 Task: In the  document character. Add the mentioned hyperlink after second sentence in main content 'in.pinterest.com' Insert the picture of  'Aeroplane' with name   Aeroplane.png  Change shape height to 4
Action: Mouse moved to (721, 131)
Screenshot: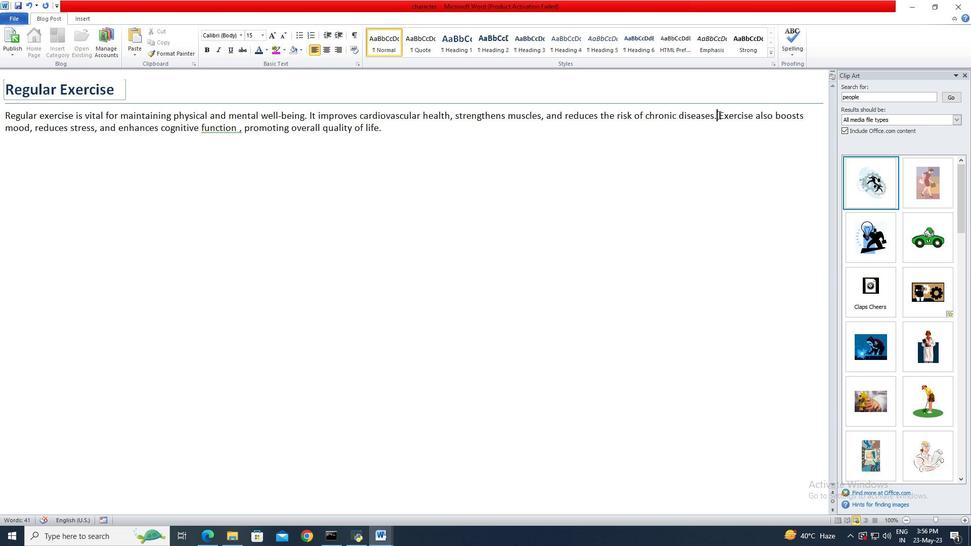 
Action: Mouse pressed left at (718, 114)
Screenshot: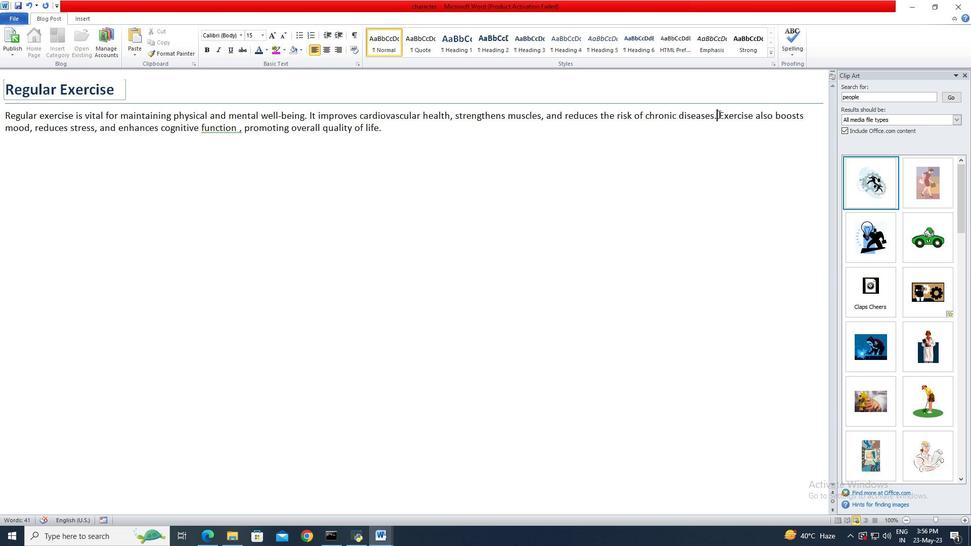 
Action: Mouse moved to (721, 138)
Screenshot: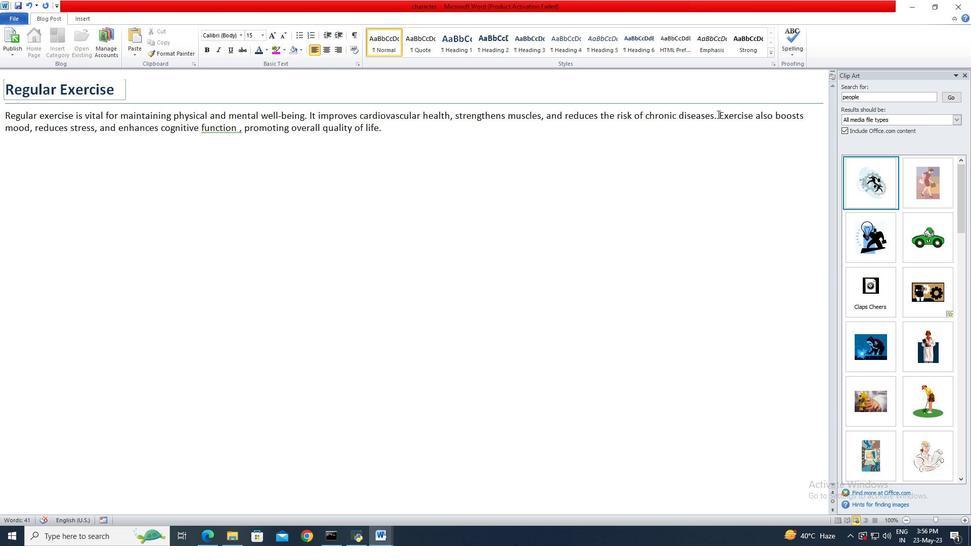 
Action: Key pressed <Key.space><Key.right><Key.left><Key.left>
Screenshot: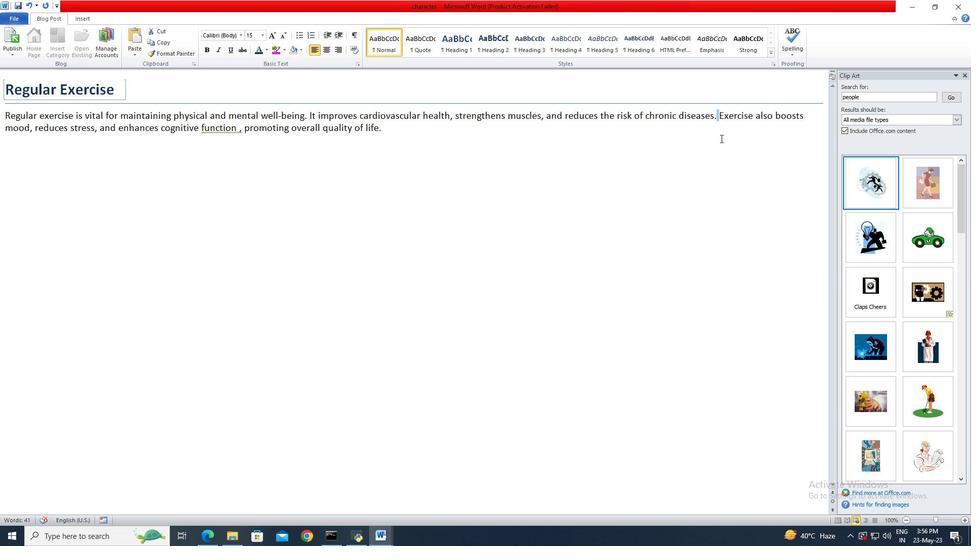 
Action: Mouse moved to (92, 21)
Screenshot: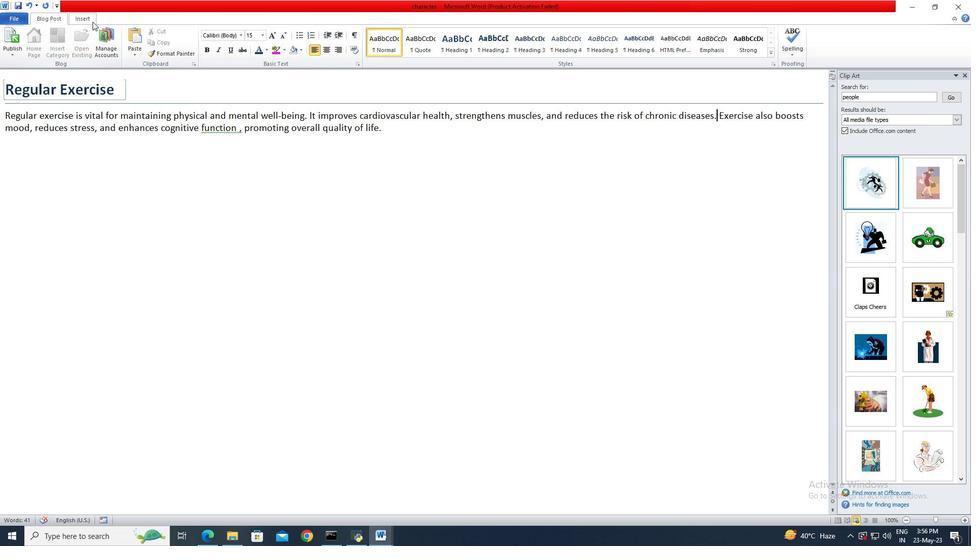 
Action: Mouse pressed left at (92, 21)
Screenshot: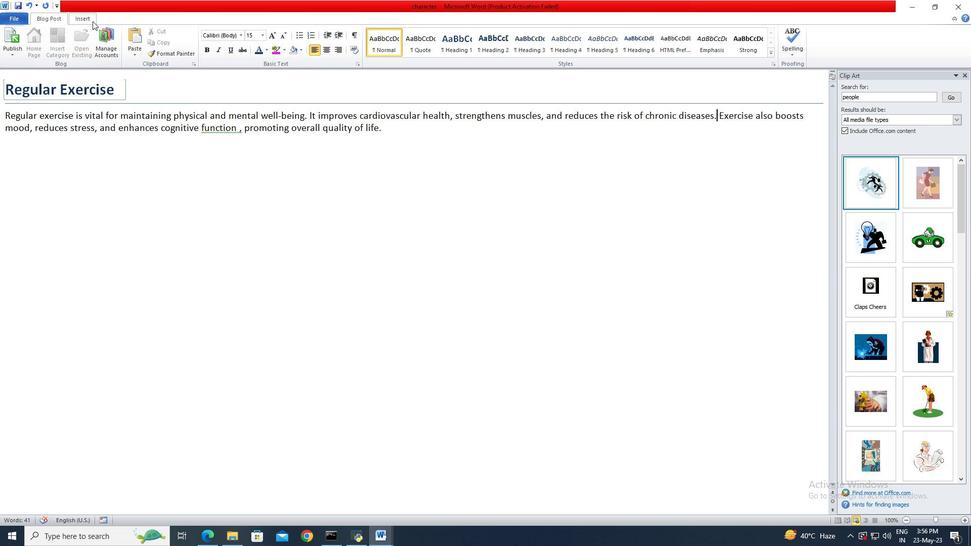 
Action: Mouse moved to (183, 48)
Screenshot: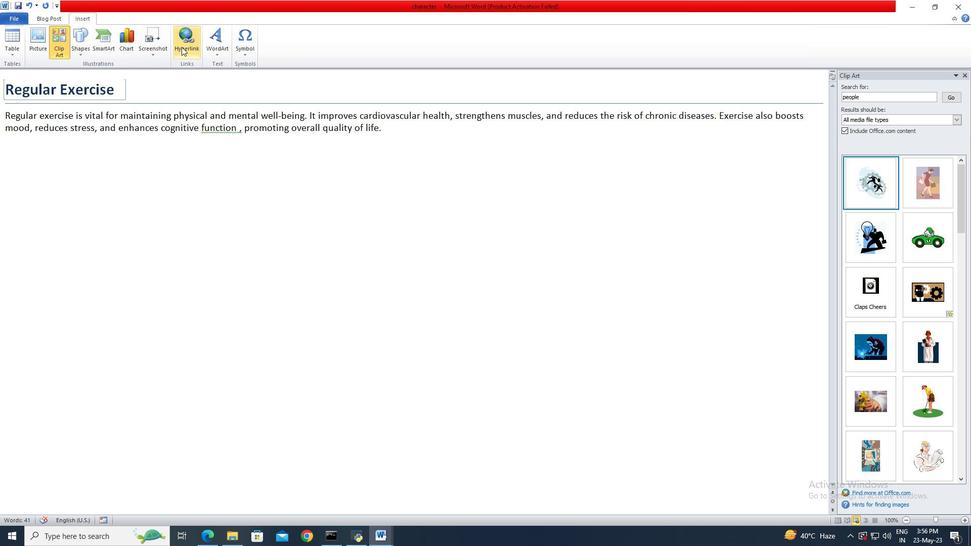 
Action: Mouse pressed left at (183, 48)
Screenshot: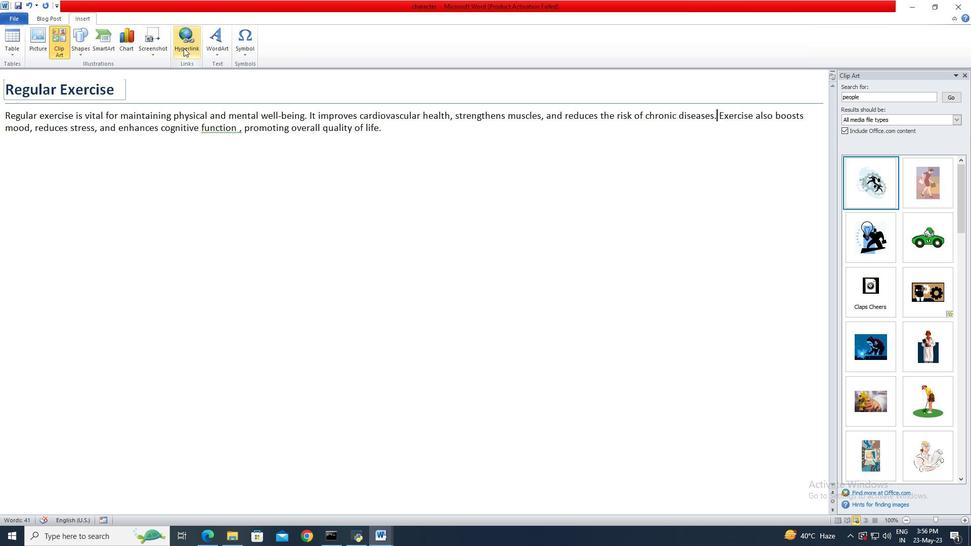 
Action: Mouse moved to (411, 309)
Screenshot: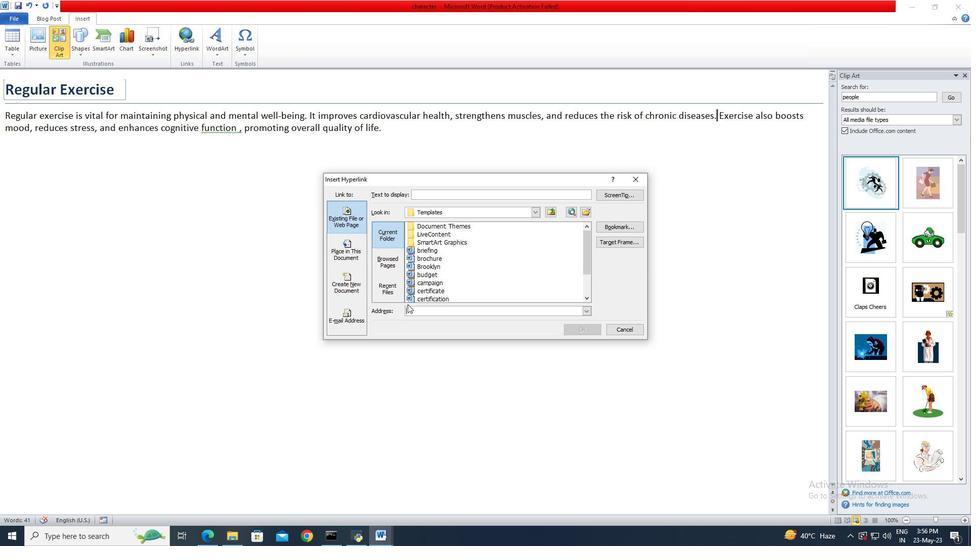 
Action: Mouse pressed left at (411, 309)
Screenshot: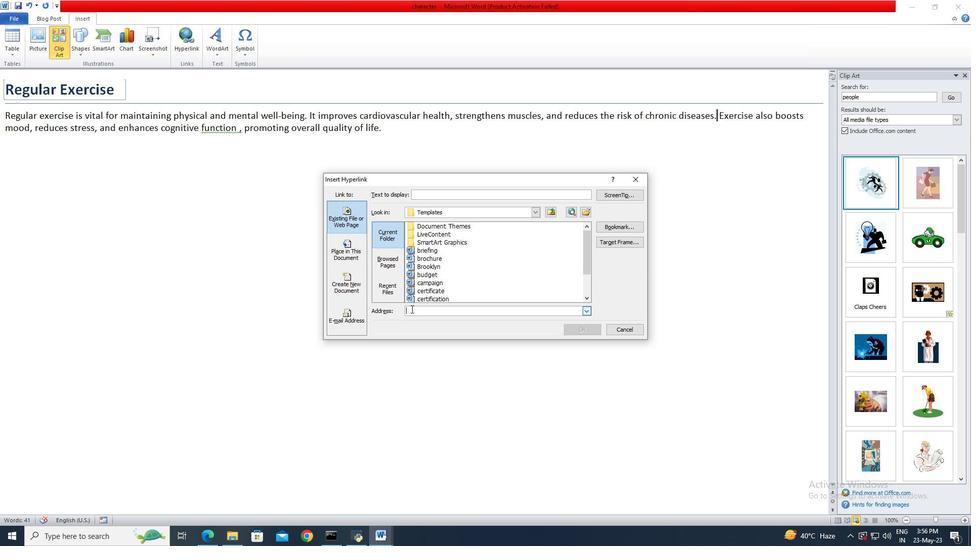 
Action: Key pressed in.pinterest.com
Screenshot: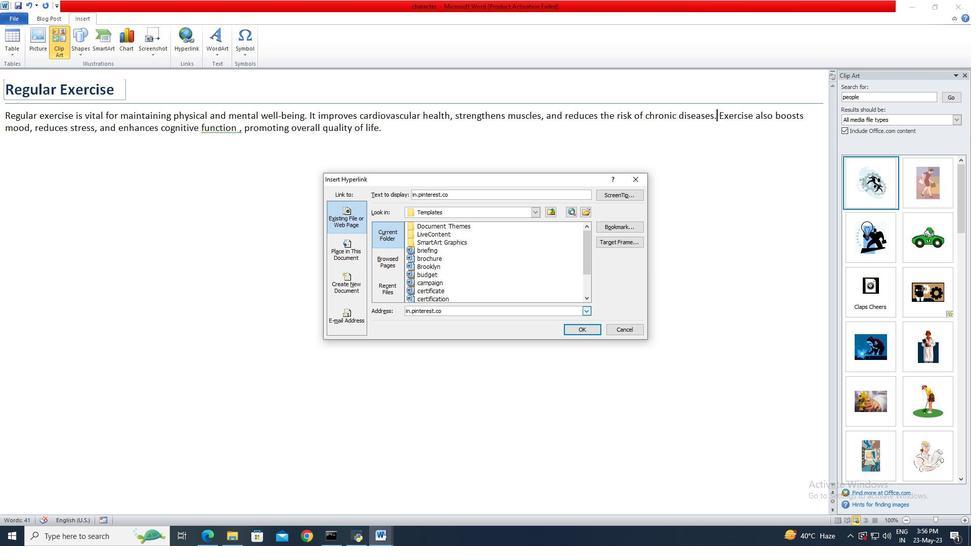 
Action: Mouse moved to (585, 332)
Screenshot: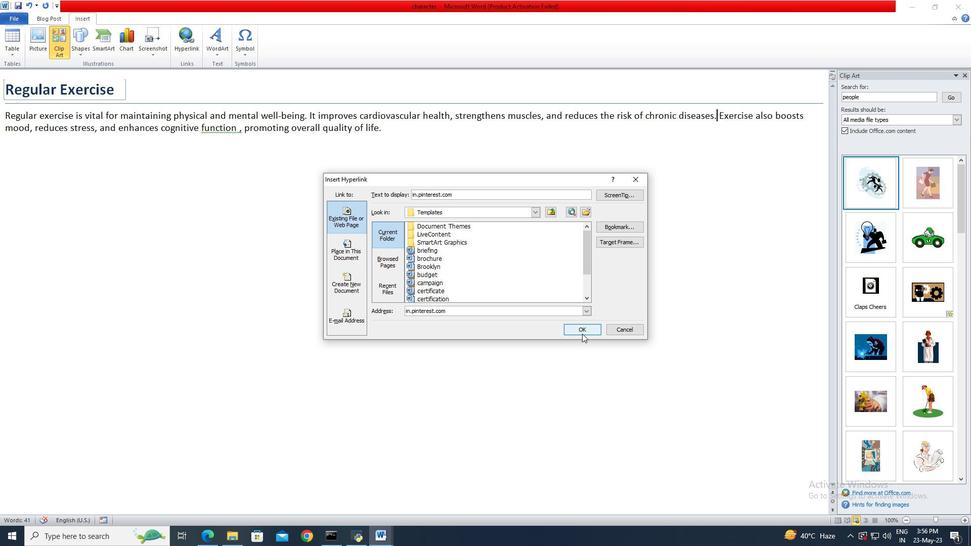
Action: Mouse pressed left at (585, 332)
Screenshot: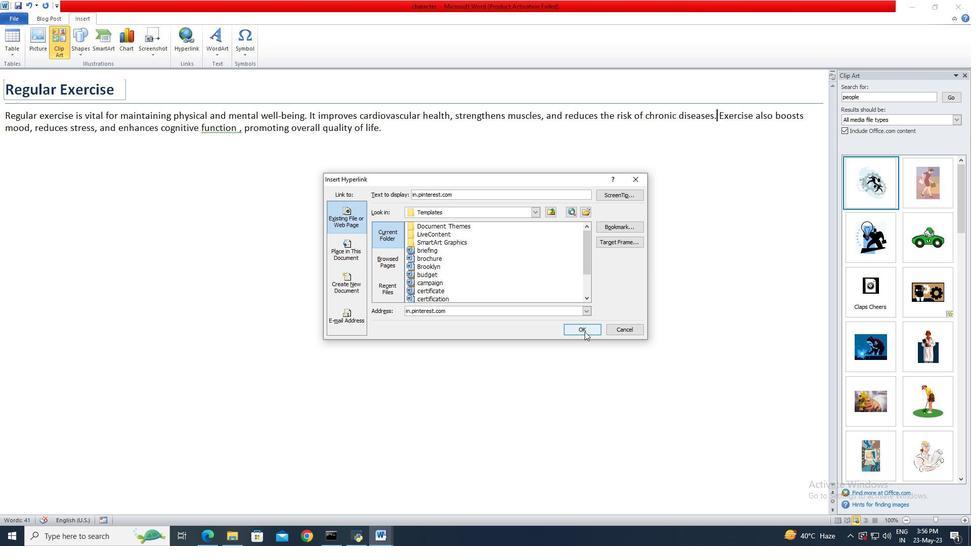 
Action: Mouse moved to (47, 50)
Screenshot: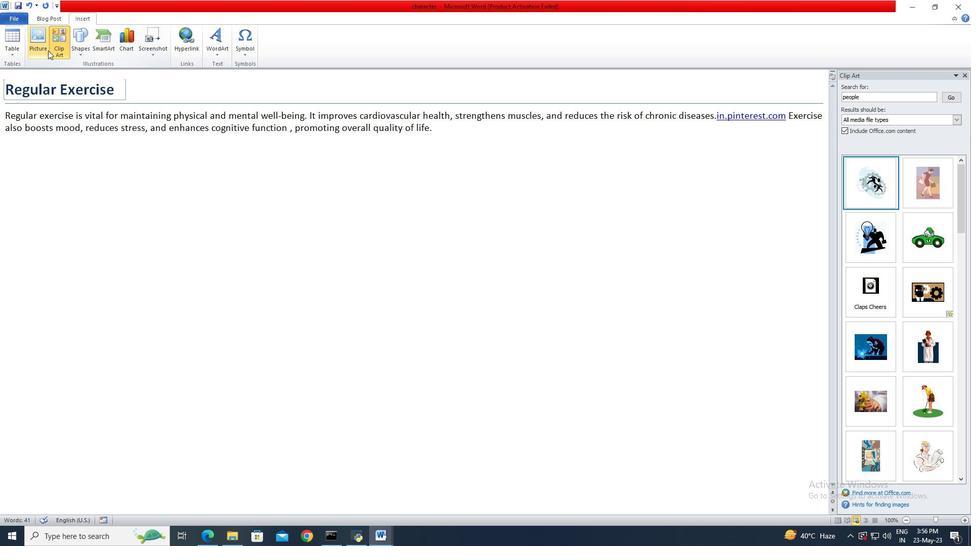 
Action: Mouse pressed left at (47, 50)
Screenshot: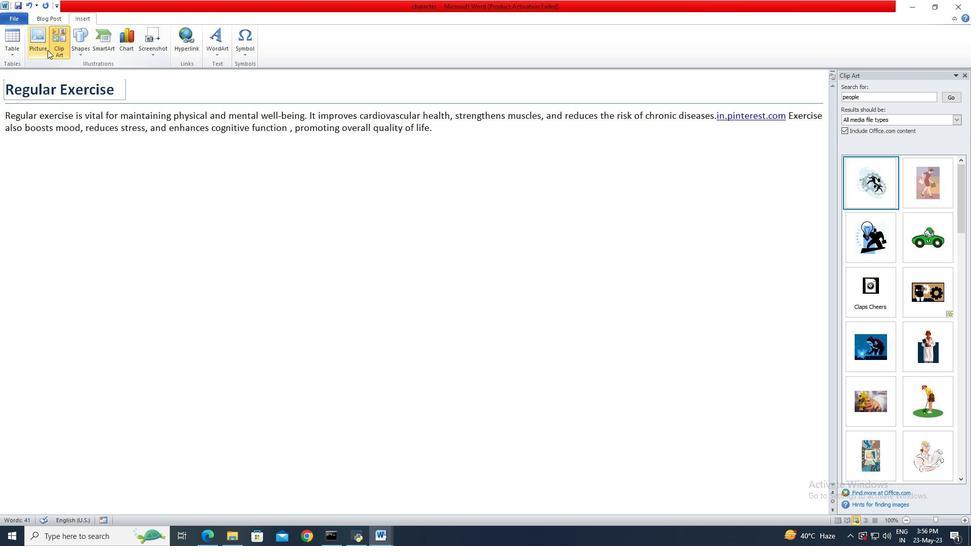
Action: Mouse moved to (111, 87)
Screenshot: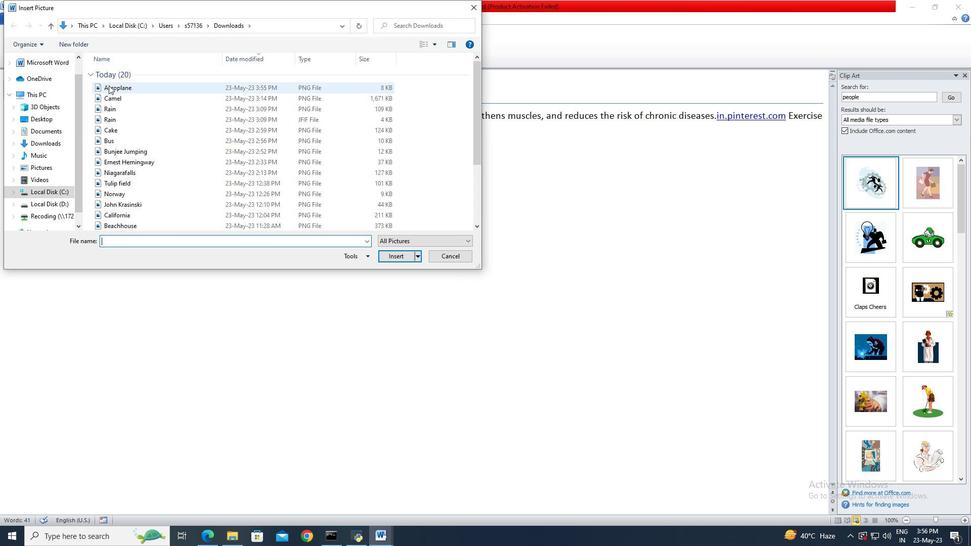 
Action: Mouse pressed left at (111, 87)
Screenshot: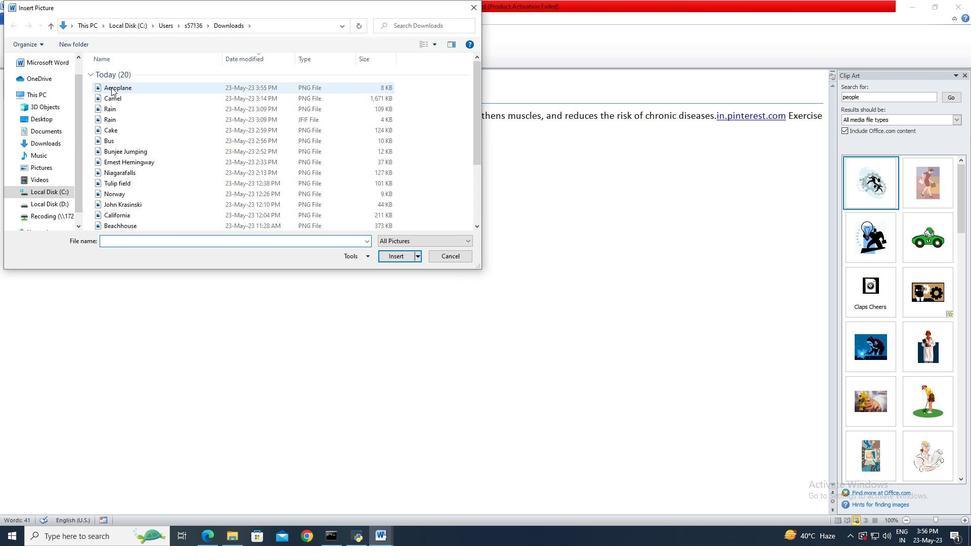 
Action: Mouse moved to (391, 260)
Screenshot: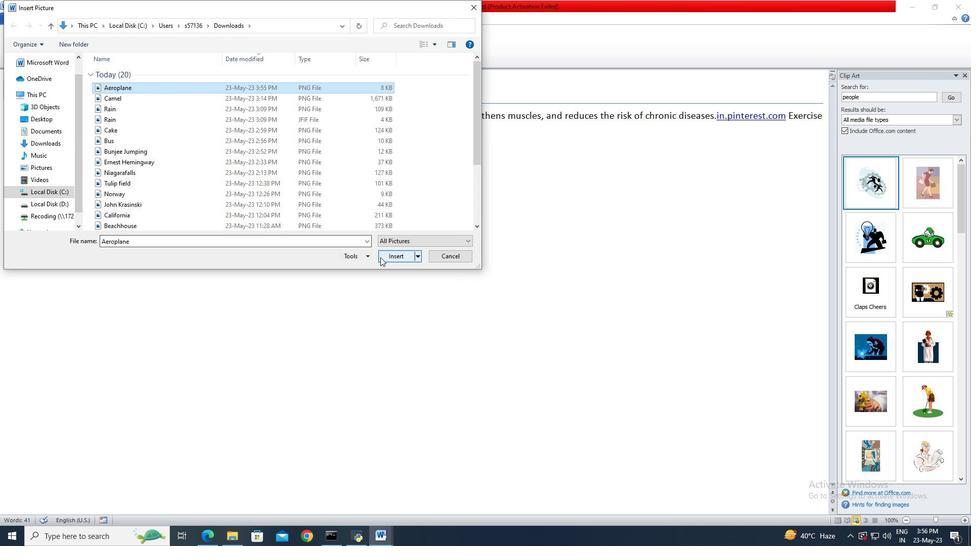 
Action: Mouse pressed left at (391, 260)
Screenshot: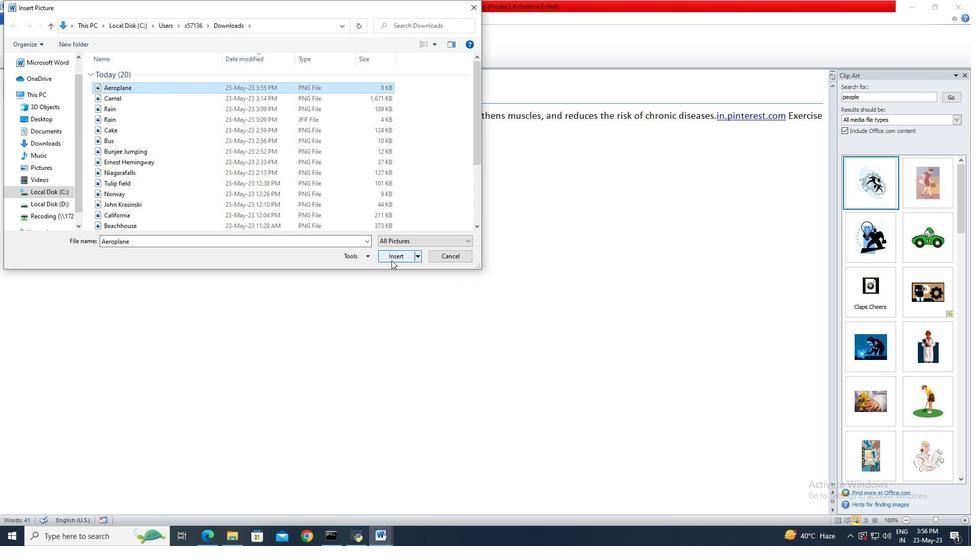 
Action: Mouse moved to (947, 37)
Screenshot: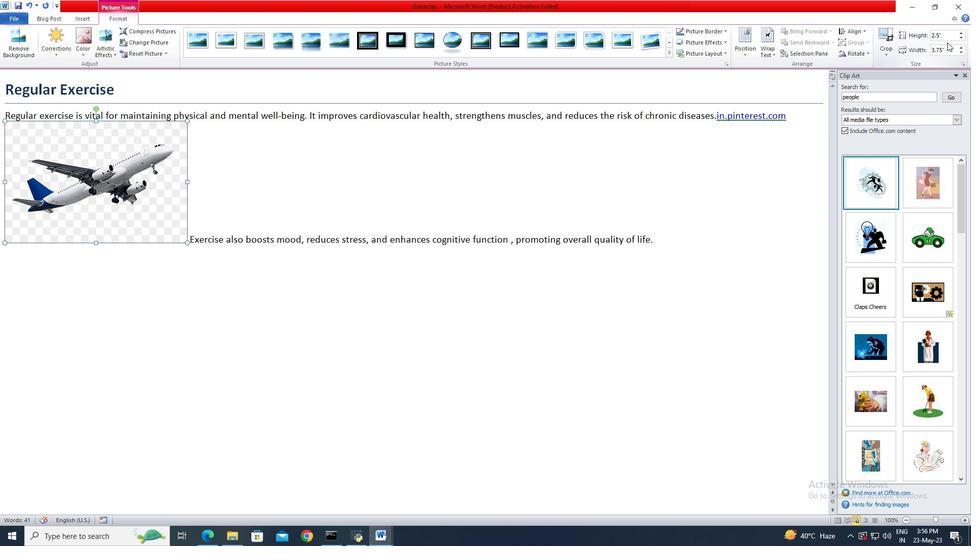 
Action: Mouse pressed left at (947, 37)
Screenshot: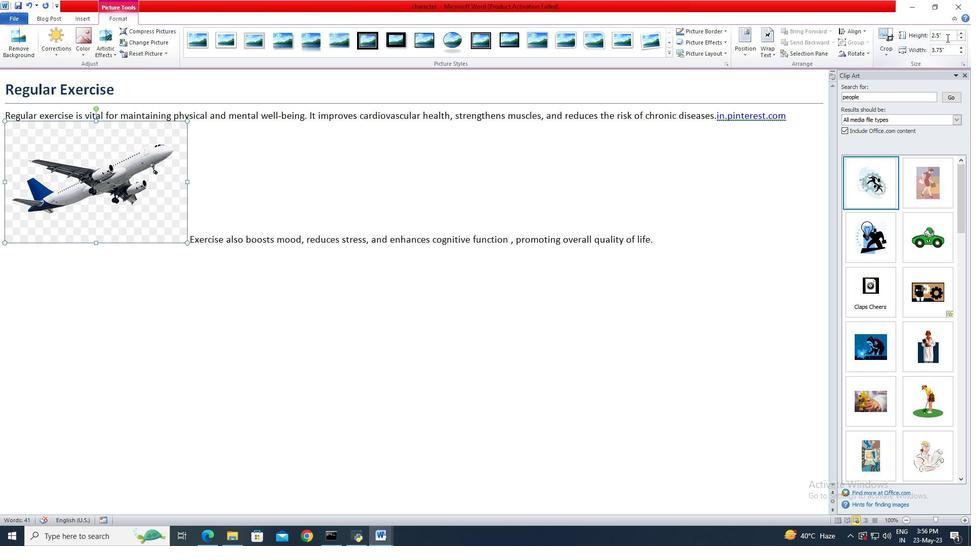 
Action: Mouse moved to (946, 37)
Screenshot: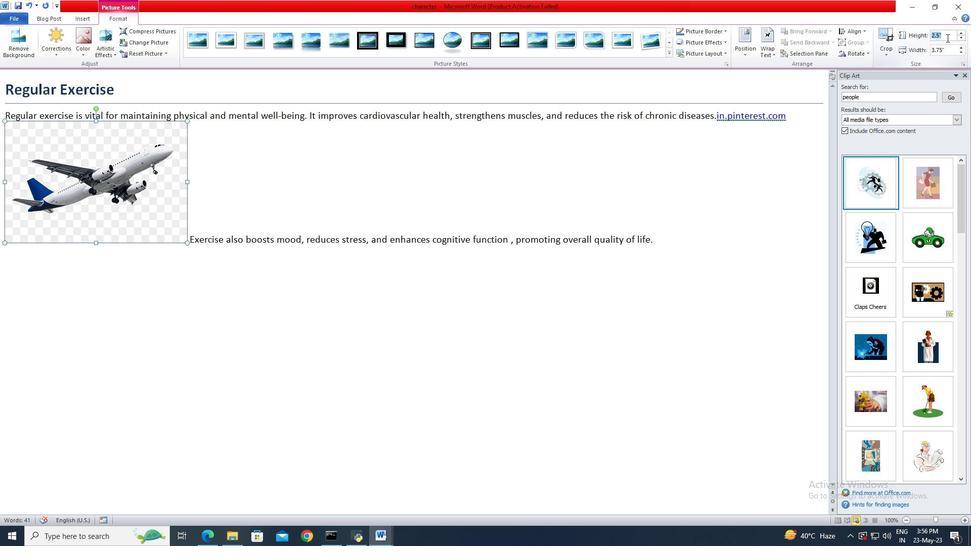
Action: Key pressed 4<Key.enter>
Screenshot: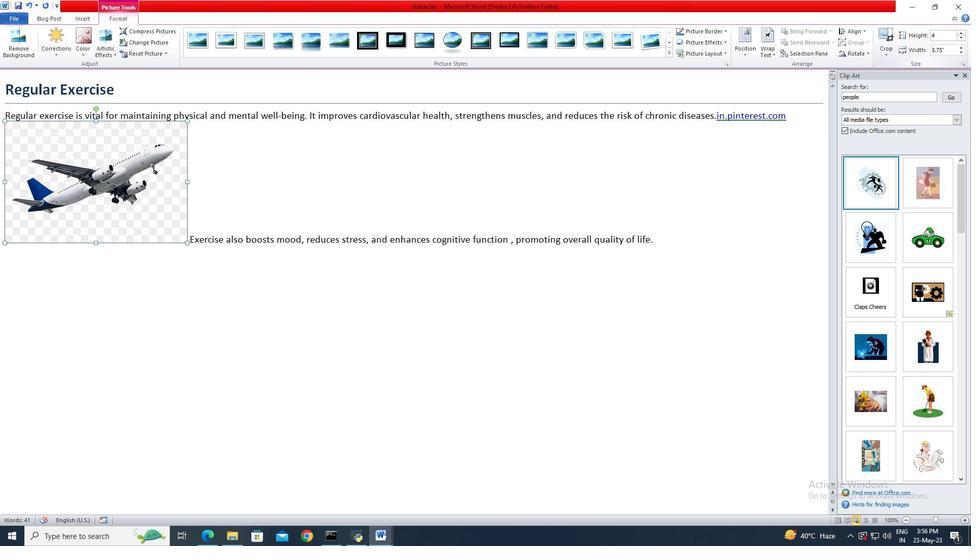 
